 Task: In page updates turn off email notifications.
Action: Mouse moved to (696, 57)
Screenshot: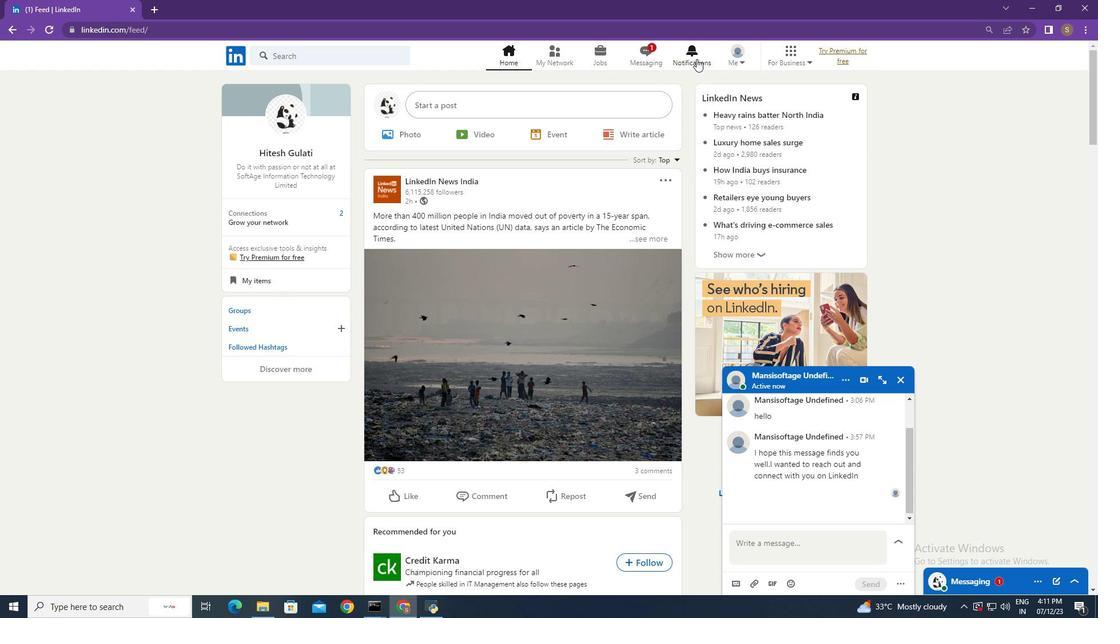 
Action: Mouse pressed left at (696, 57)
Screenshot: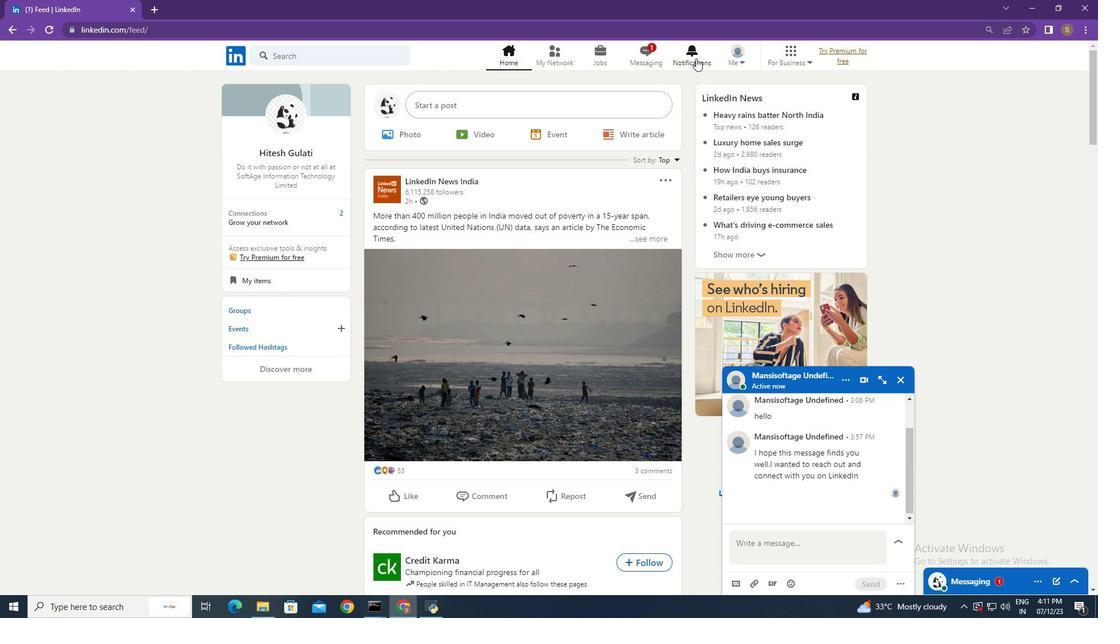 
Action: Mouse moved to (264, 130)
Screenshot: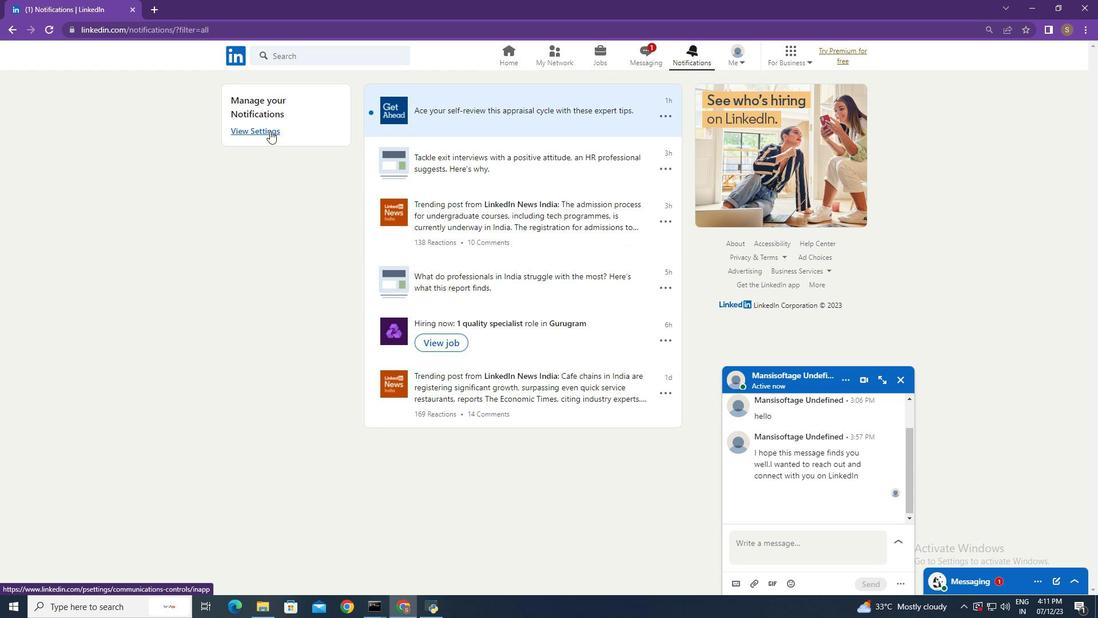 
Action: Mouse pressed left at (264, 130)
Screenshot: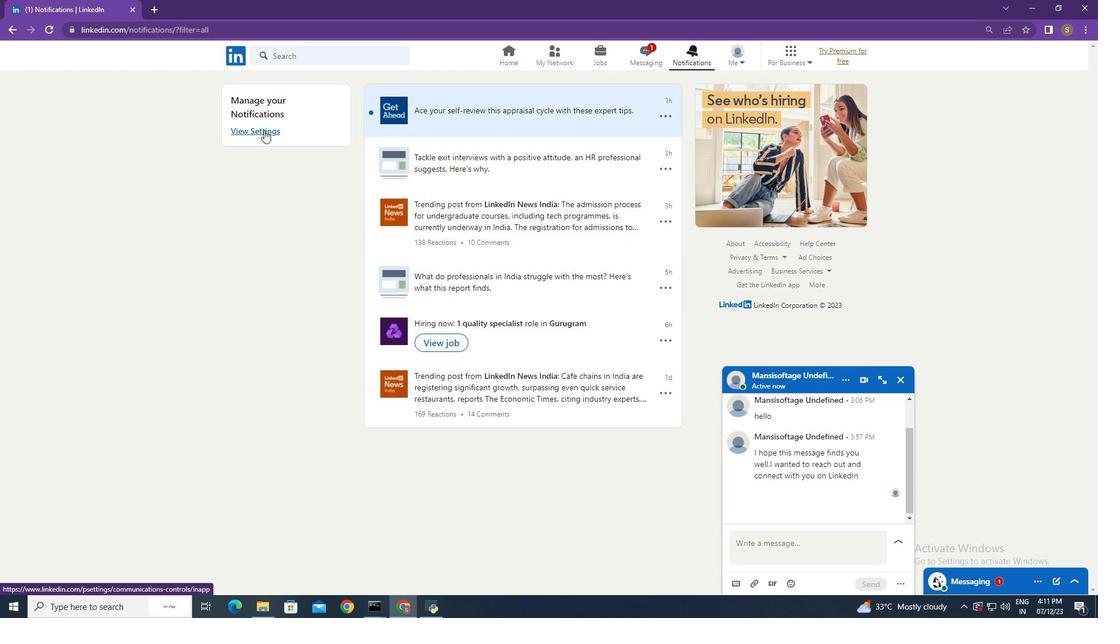 
Action: Mouse moved to (622, 354)
Screenshot: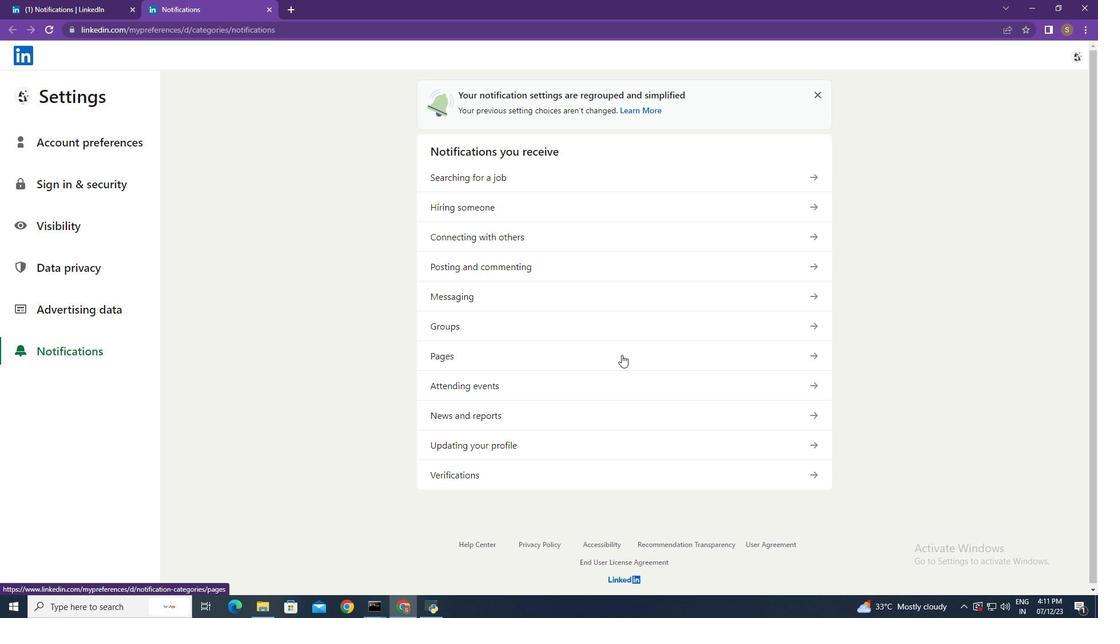 
Action: Mouse pressed left at (622, 354)
Screenshot: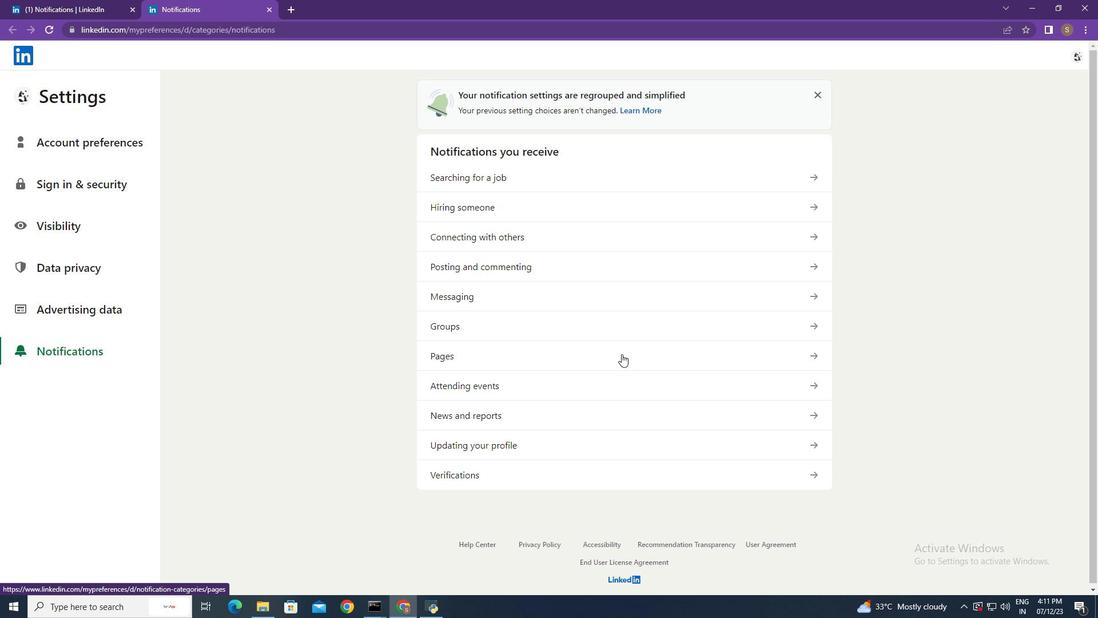 
Action: Mouse moved to (679, 206)
Screenshot: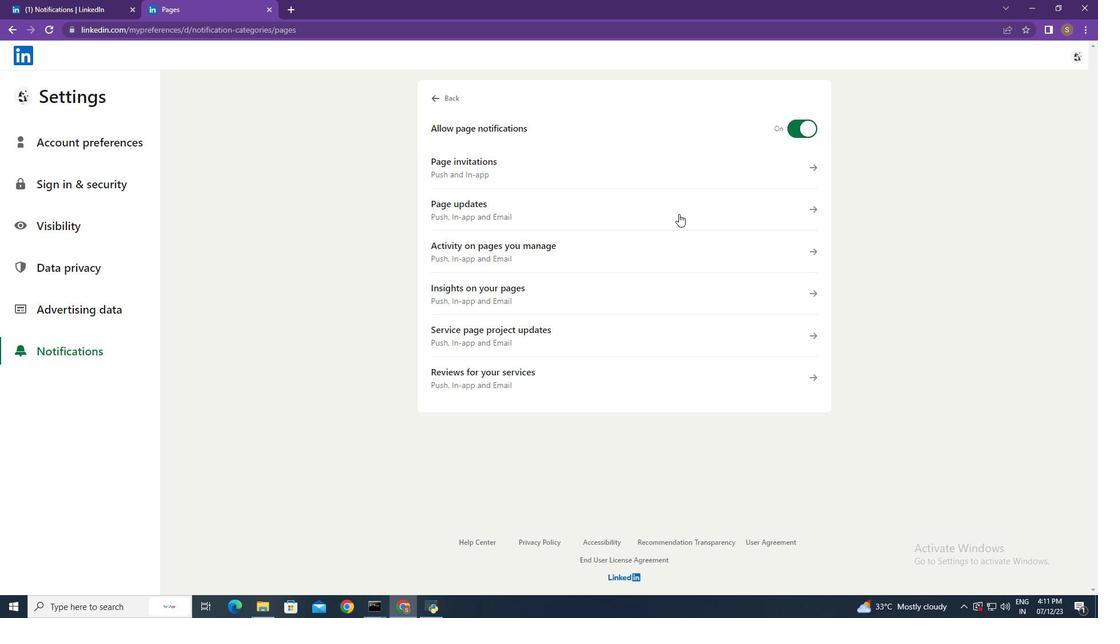 
Action: Mouse pressed left at (679, 206)
Screenshot: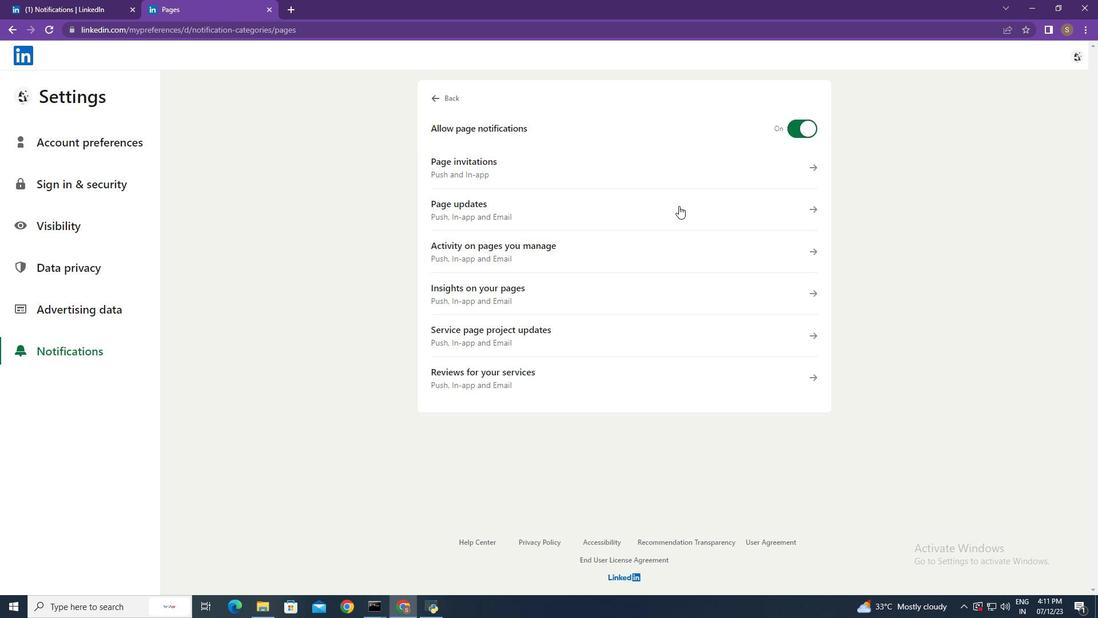 
Action: Mouse moved to (803, 289)
Screenshot: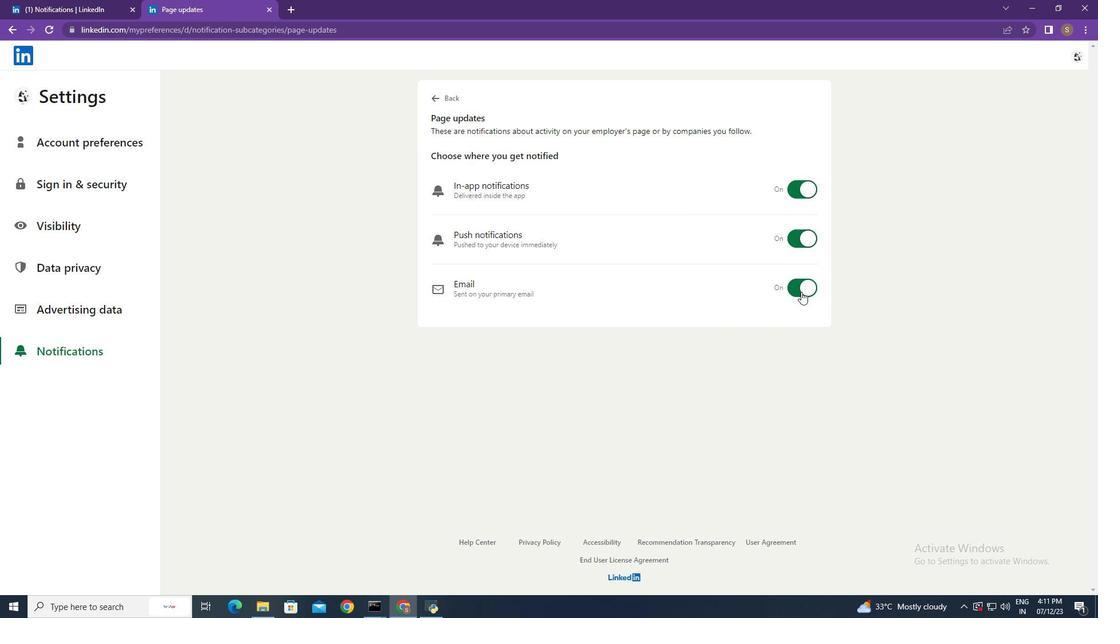 
Action: Mouse pressed left at (803, 289)
Screenshot: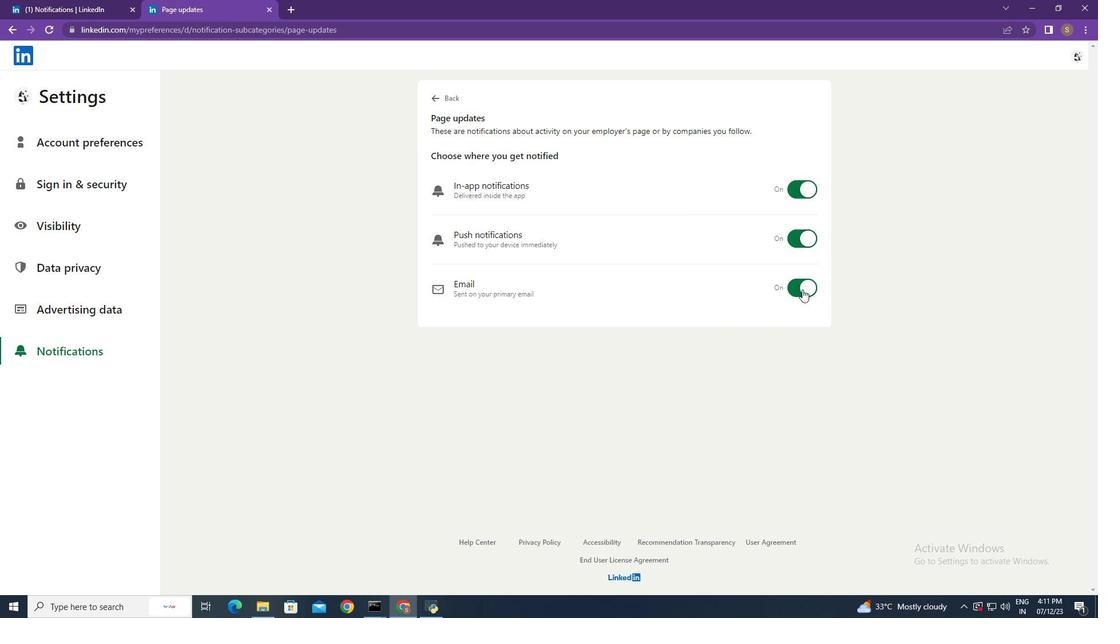 
Action: Mouse moved to (914, 262)
Screenshot: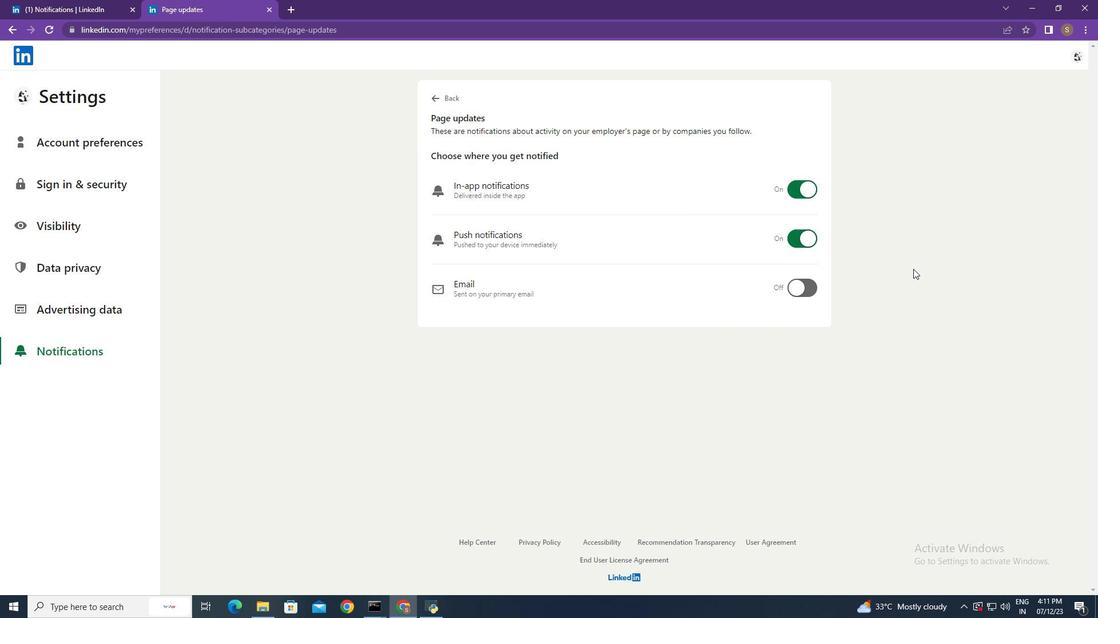 
